 Task: Change text box border weight to 8PX.
Action: Mouse moved to (539, 236)
Screenshot: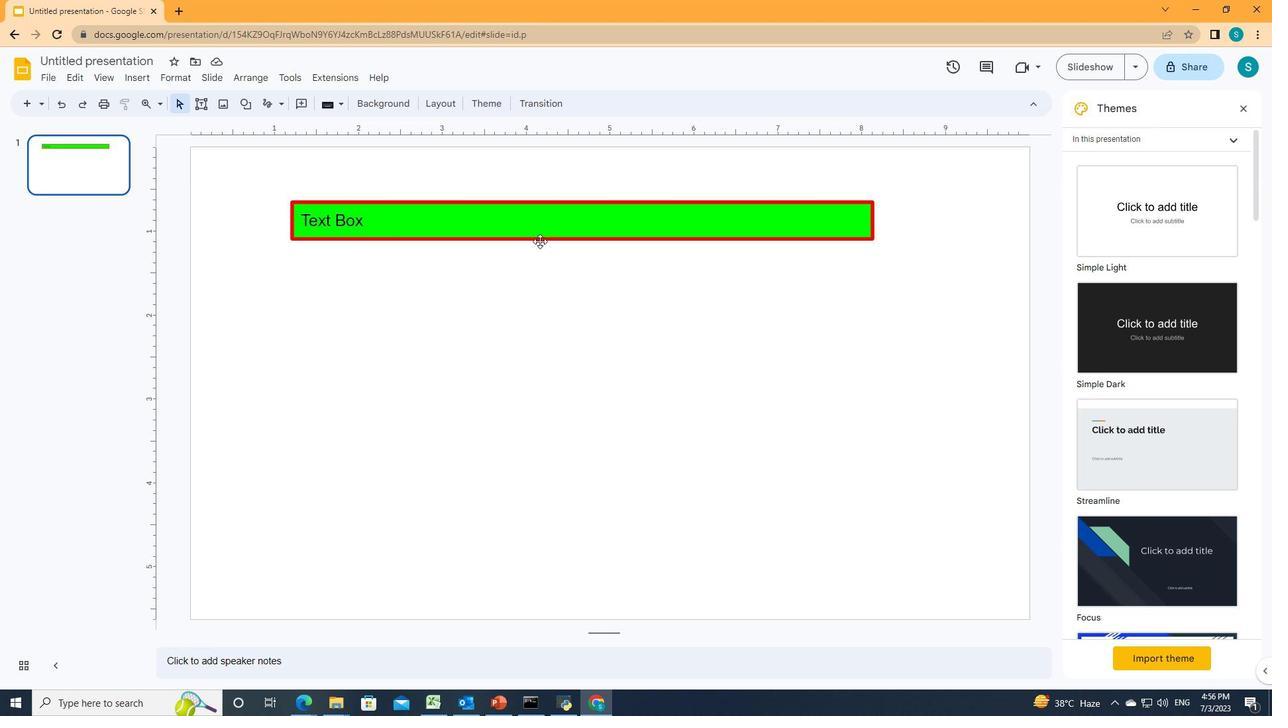 
Action: Mouse pressed left at (539, 236)
Screenshot: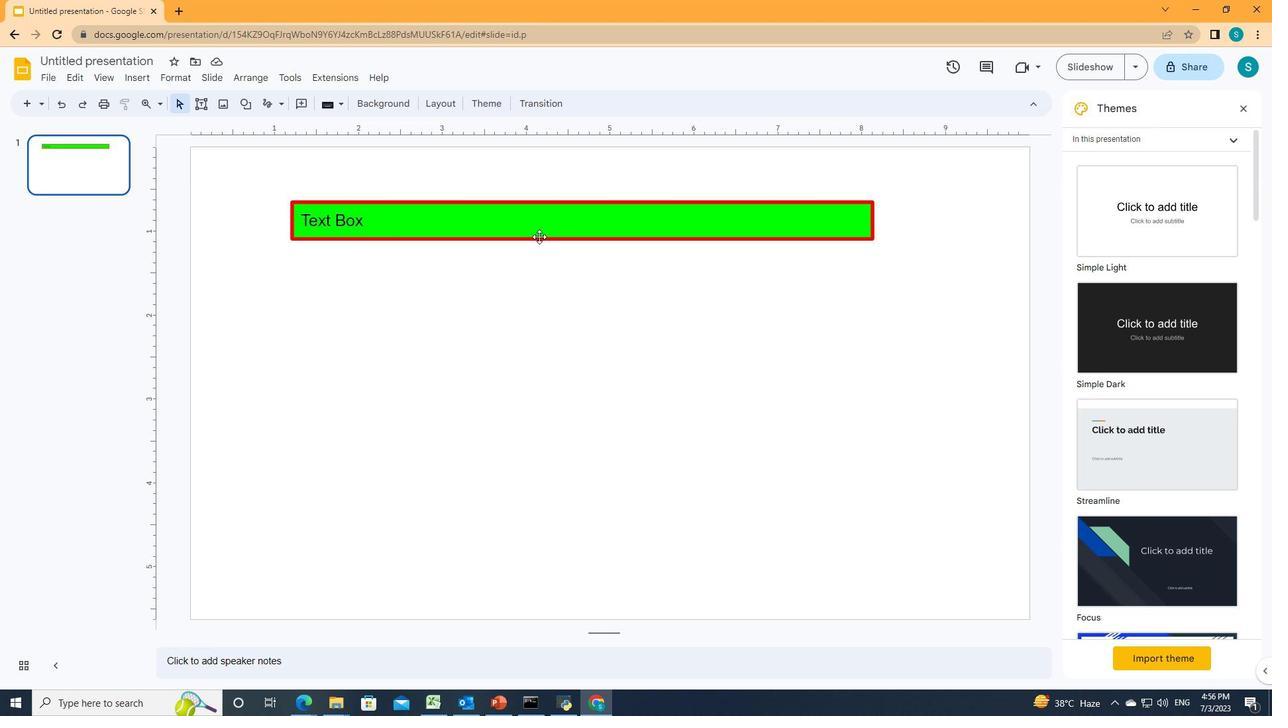 
Action: Mouse moved to (350, 106)
Screenshot: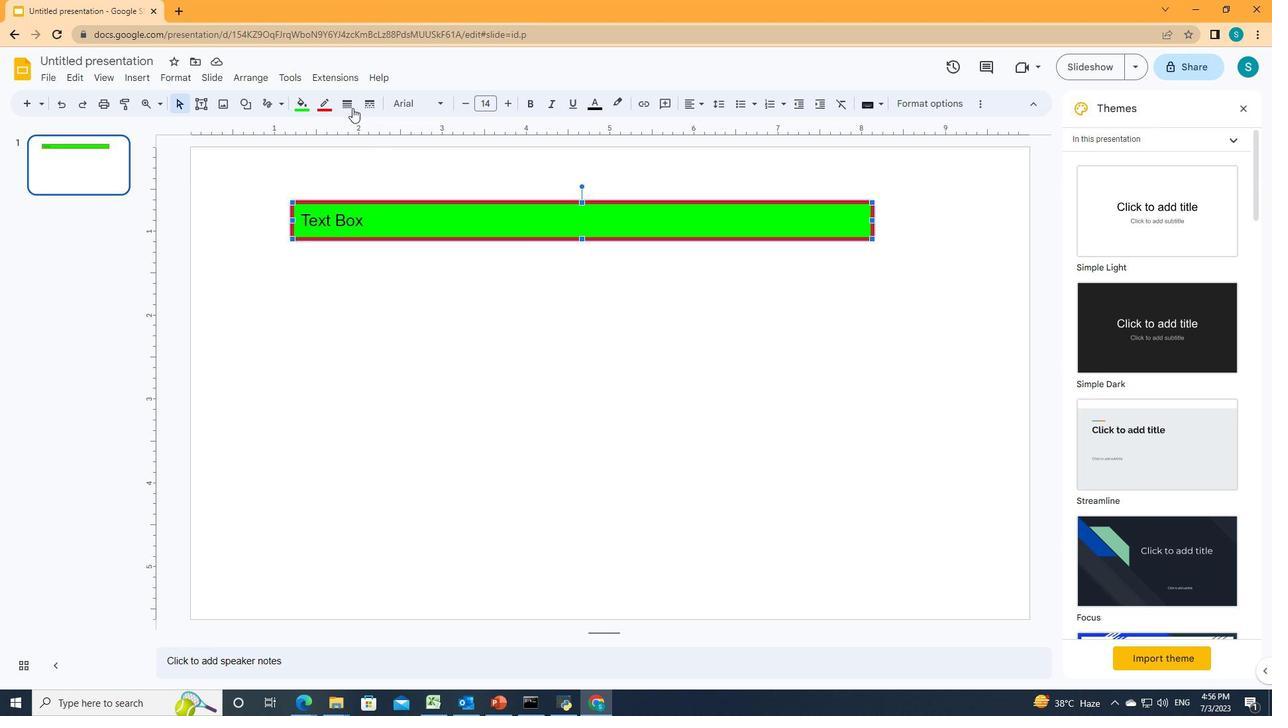 
Action: Mouse pressed left at (350, 106)
Screenshot: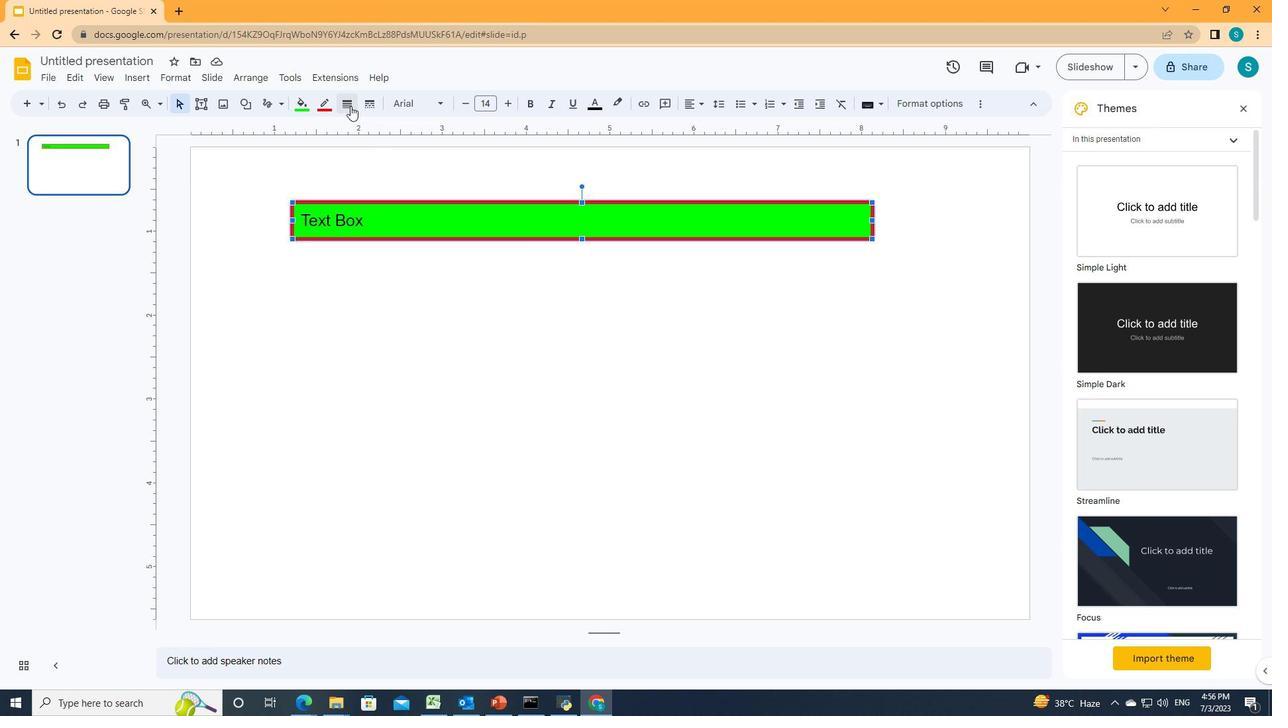 
Action: Mouse moved to (360, 208)
Screenshot: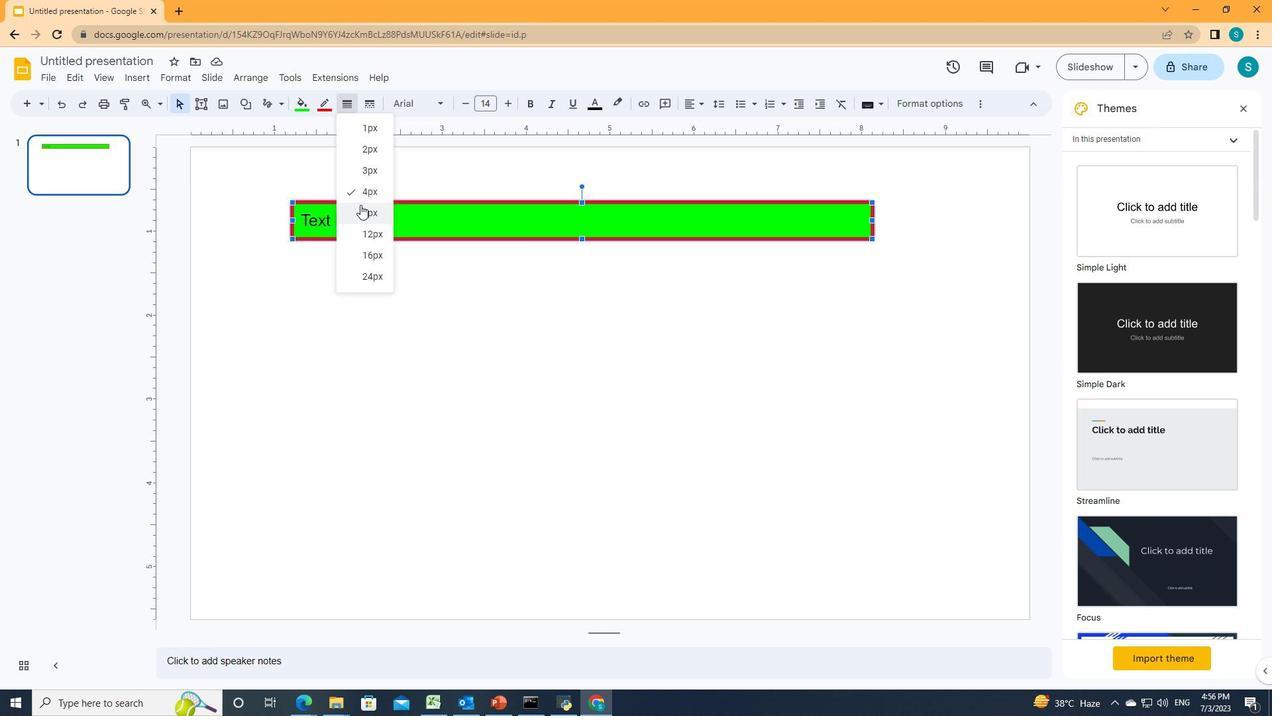 
Action: Mouse pressed left at (360, 208)
Screenshot: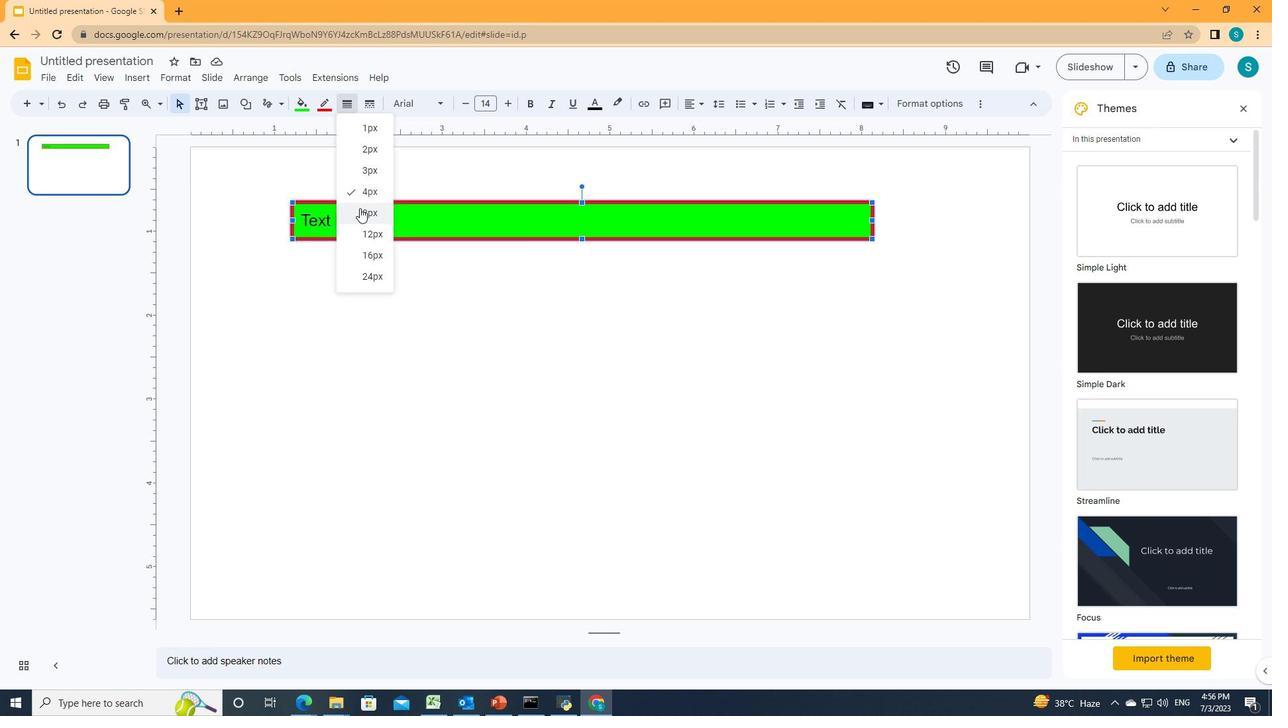 
Action: Mouse moved to (476, 302)
Screenshot: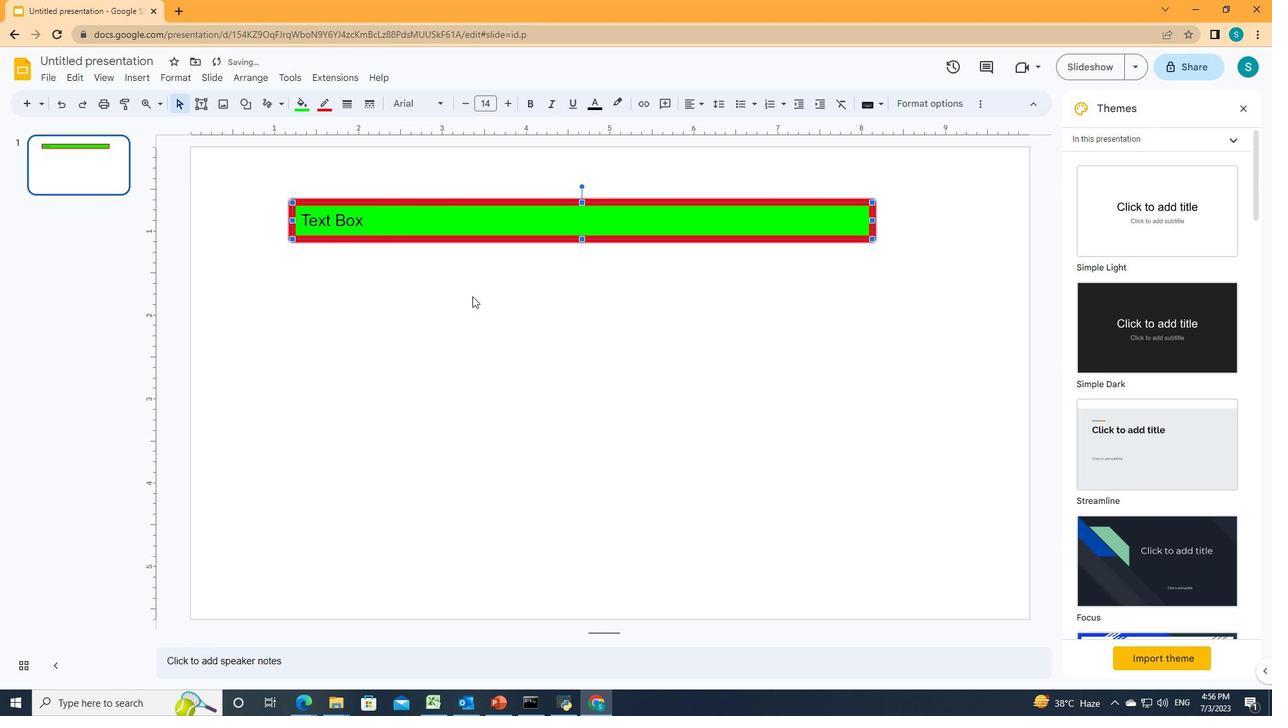
